 Task: Create a README badge to display the status of automated tests.
Action: Mouse moved to (784, 55)
Screenshot: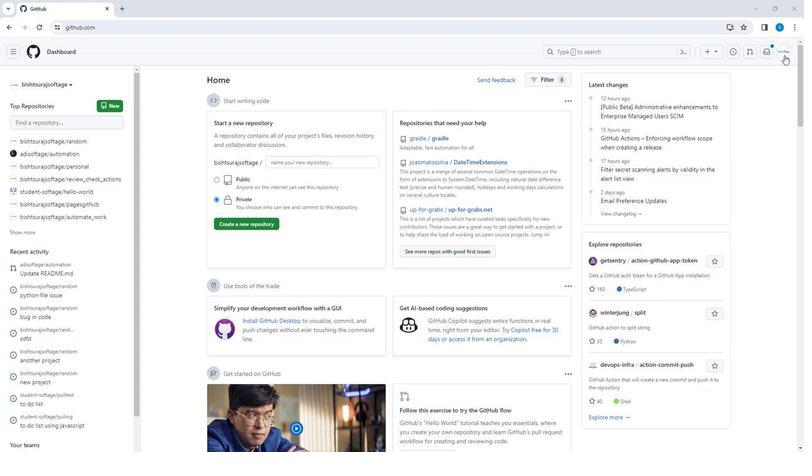 
Action: Mouse pressed left at (784, 55)
Screenshot: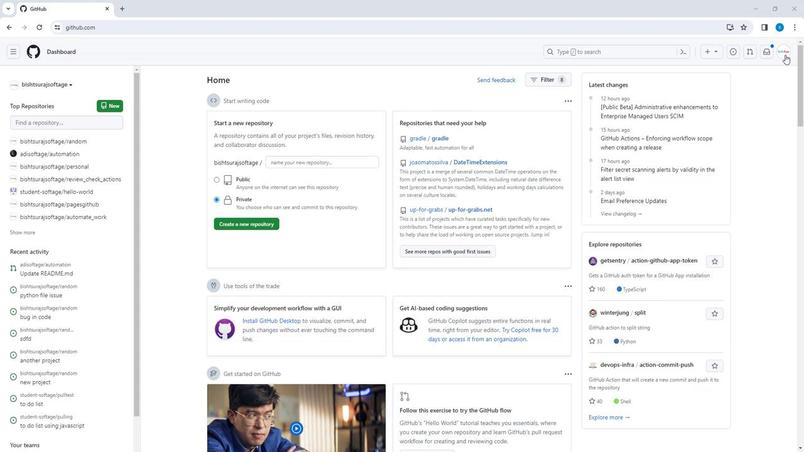 
Action: Mouse moved to (732, 121)
Screenshot: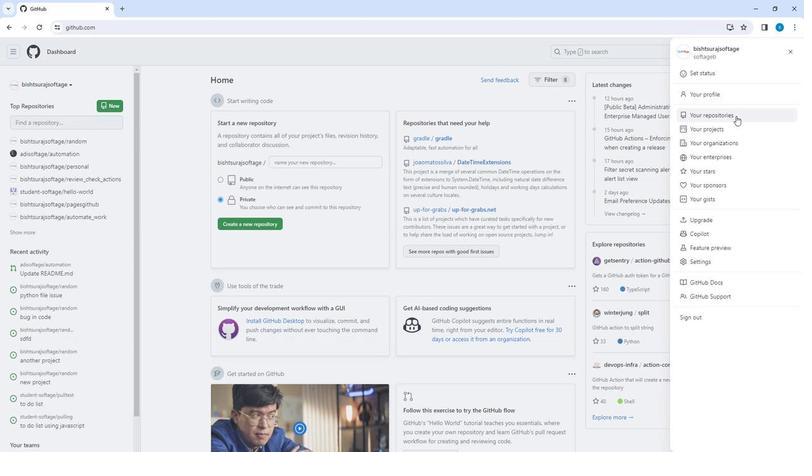 
Action: Mouse pressed left at (732, 121)
Screenshot: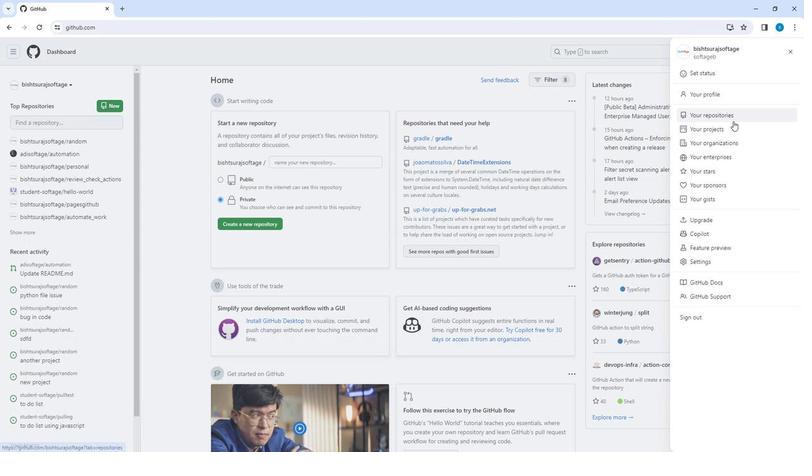 
Action: Mouse moved to (287, 133)
Screenshot: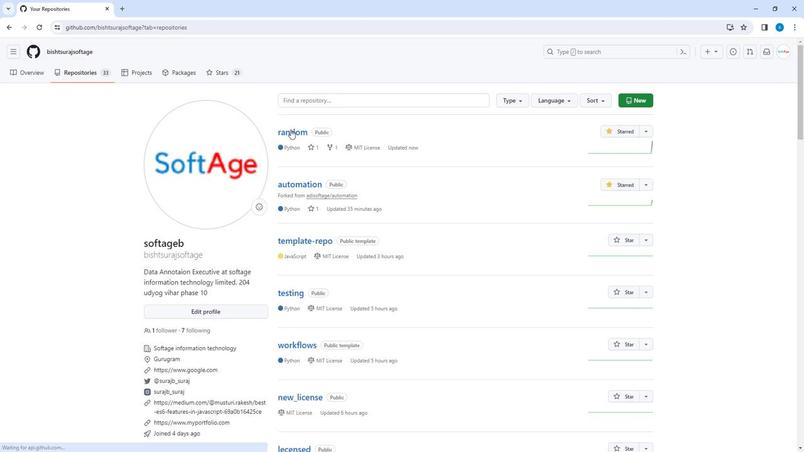 
Action: Mouse pressed left at (287, 133)
Screenshot: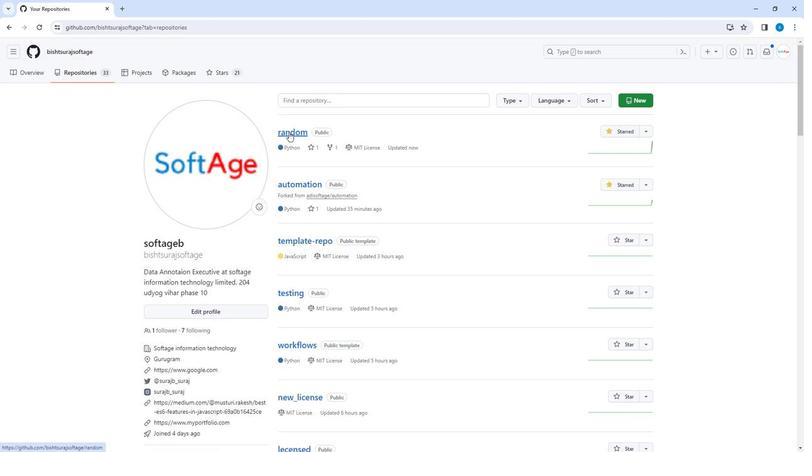 
Action: Mouse moved to (215, 75)
Screenshot: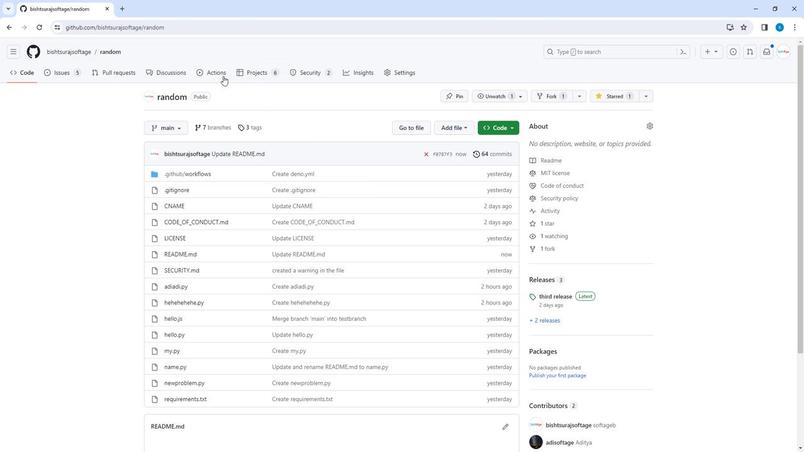 
Action: Mouse pressed left at (215, 75)
Screenshot: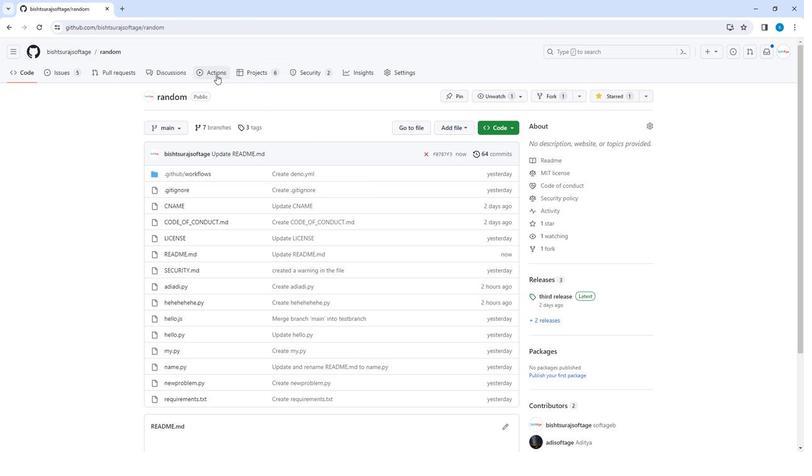 
Action: Mouse moved to (93, 137)
Screenshot: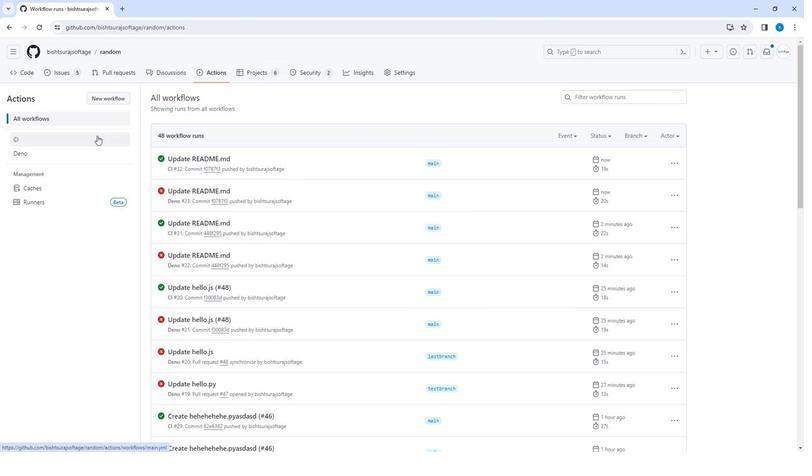 
Action: Mouse pressed left at (93, 137)
Screenshot: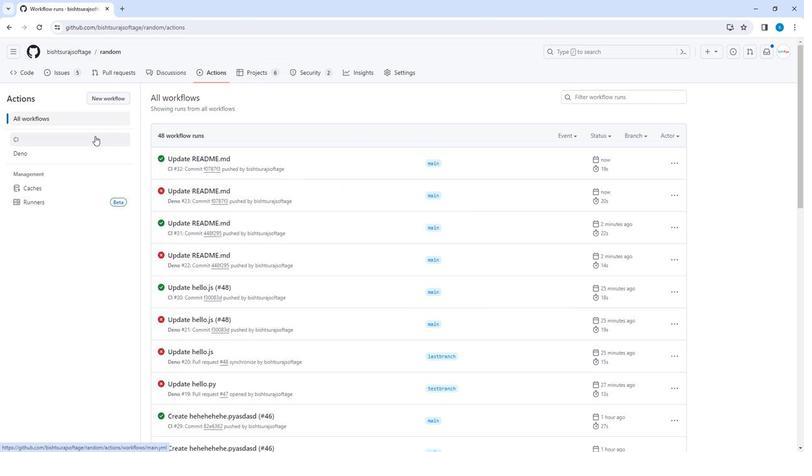 
Action: Mouse moved to (676, 97)
Screenshot: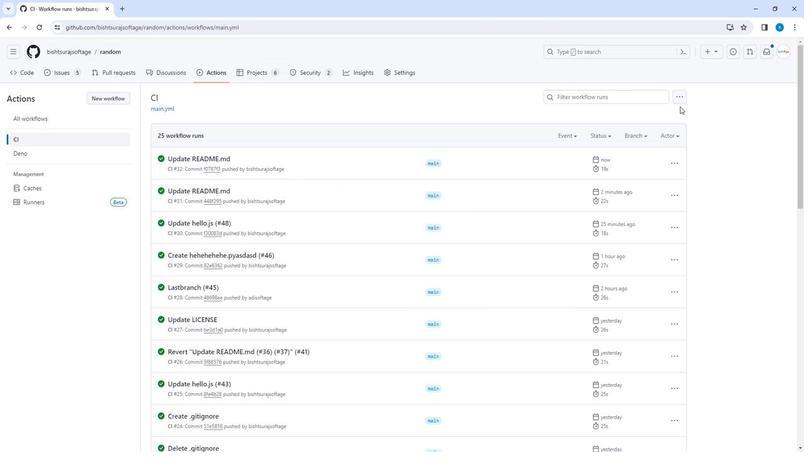 
Action: Mouse pressed left at (676, 97)
Screenshot: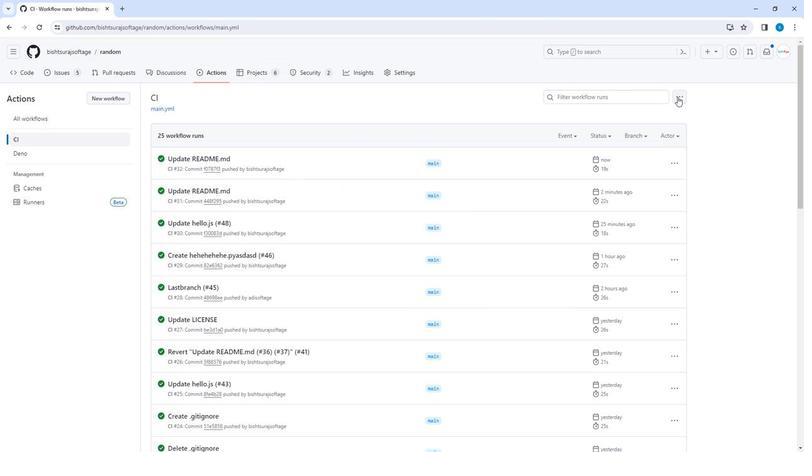 
Action: Mouse moved to (653, 113)
Screenshot: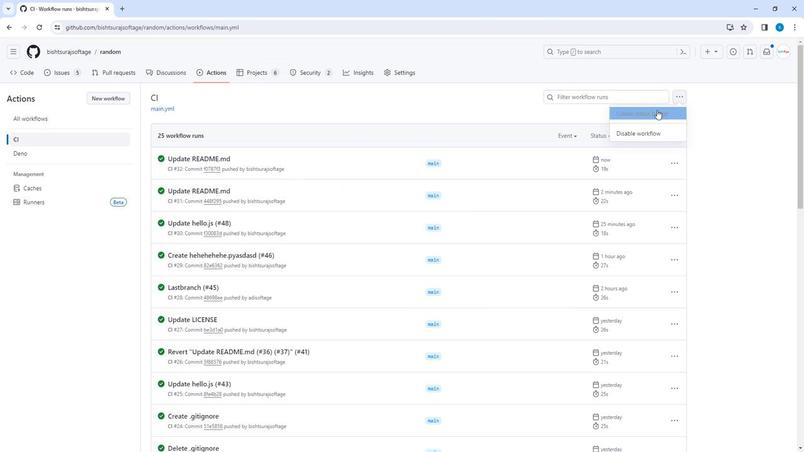 
Action: Mouse pressed left at (653, 113)
Screenshot: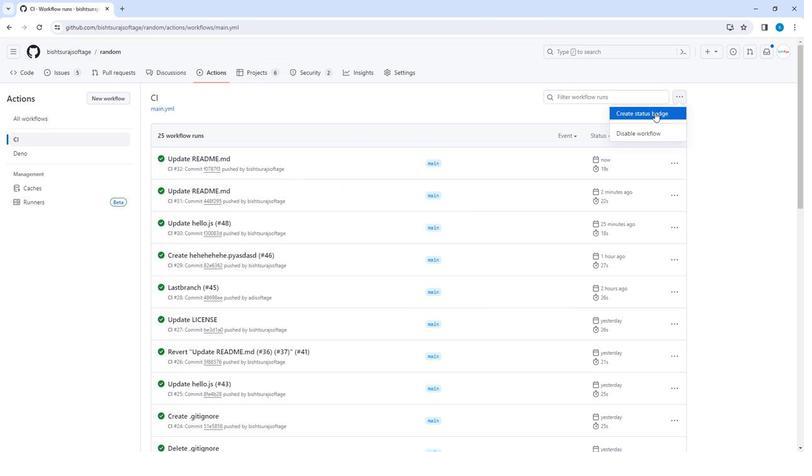 
Action: Mouse moved to (416, 252)
Screenshot: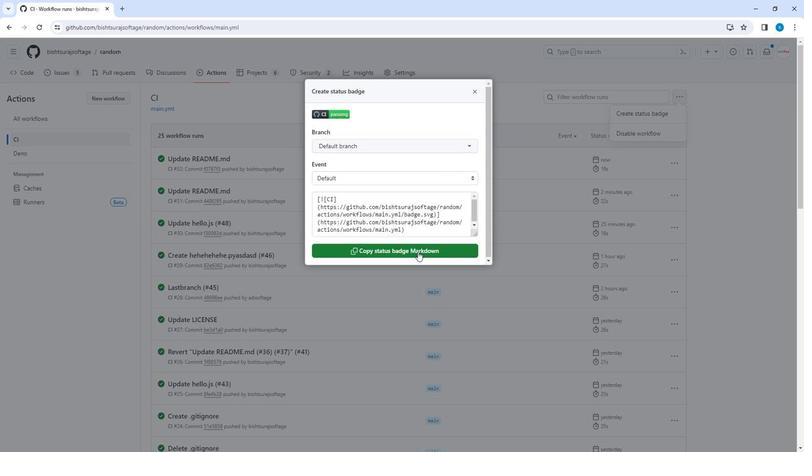 
Action: Mouse pressed left at (416, 252)
Screenshot: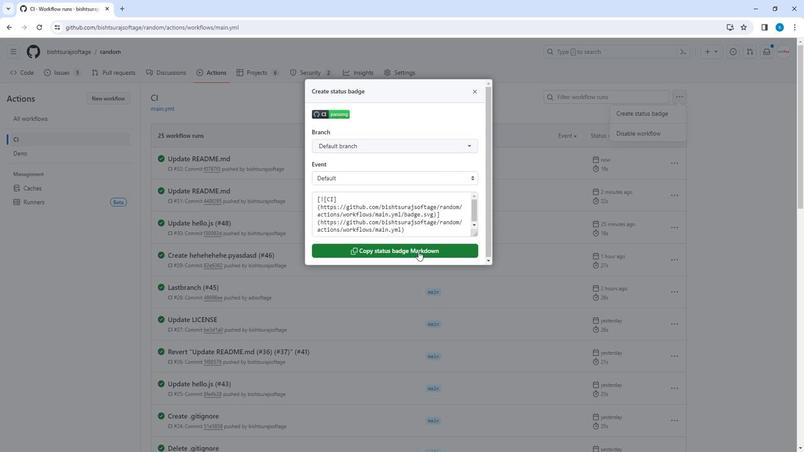 
Action: Mouse moved to (475, 90)
Screenshot: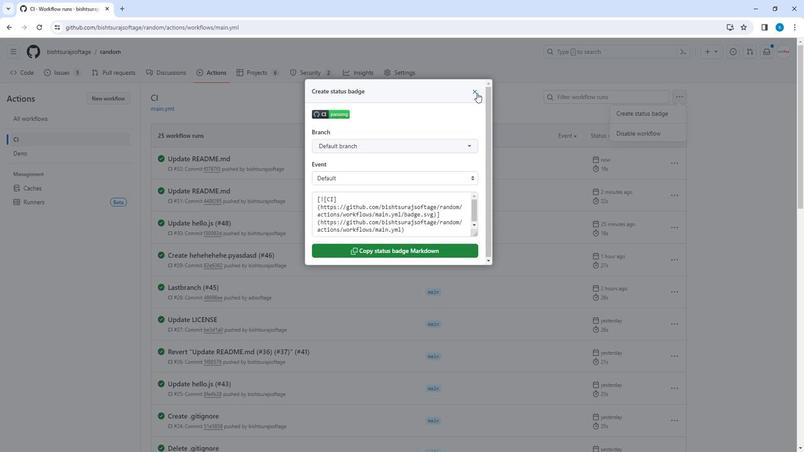 
Action: Mouse pressed left at (475, 90)
Screenshot: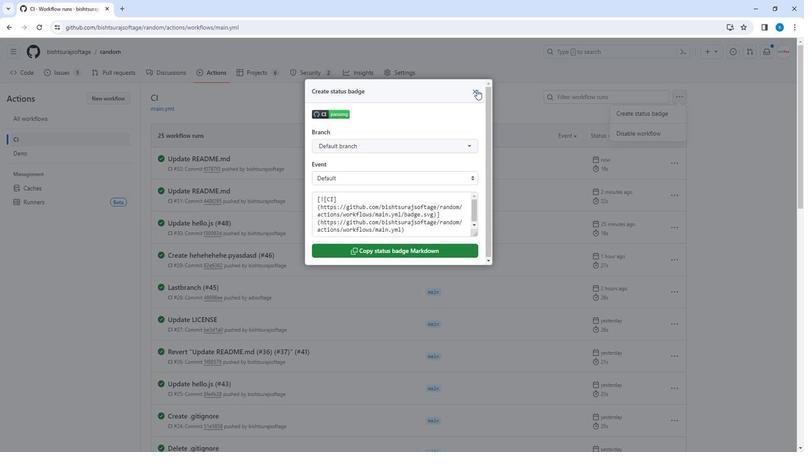 
Action: Mouse moved to (17, 72)
Screenshot: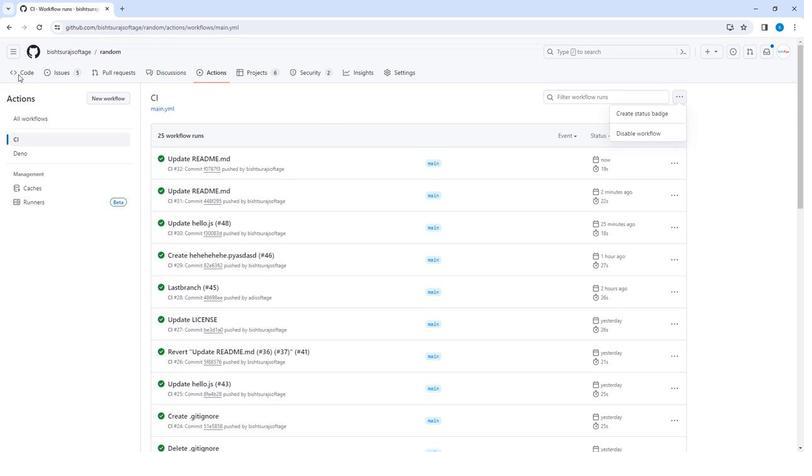 
Action: Mouse pressed left at (17, 72)
Screenshot: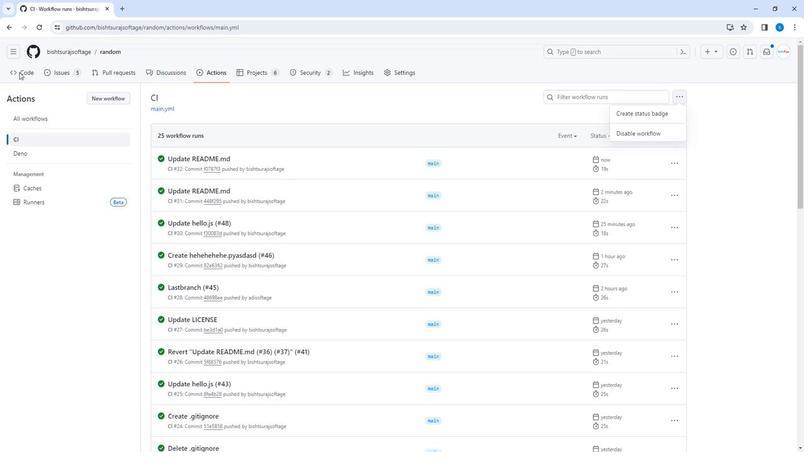 
Action: Mouse pressed left at (17, 72)
Screenshot: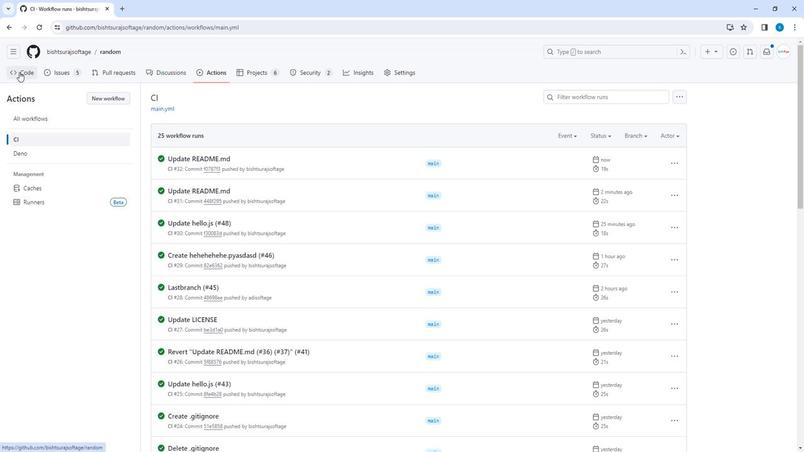 
Action: Mouse moved to (180, 250)
Screenshot: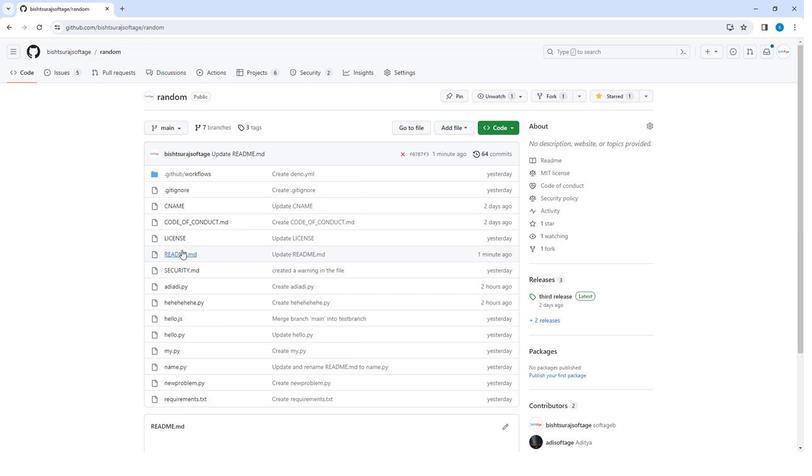 
Action: Mouse pressed left at (180, 250)
Screenshot: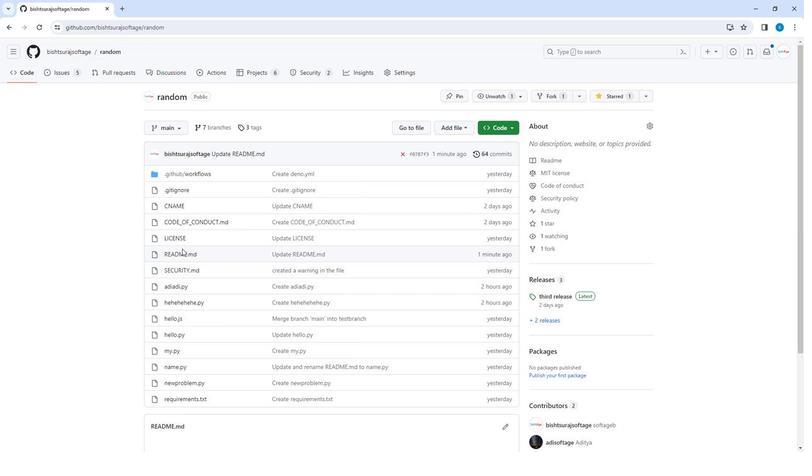 
Action: Mouse moved to (181, 255)
Screenshot: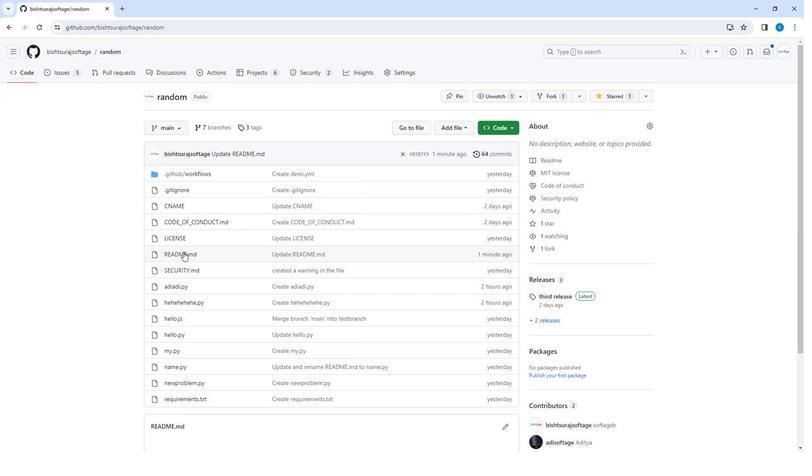 
Action: Mouse pressed left at (181, 255)
Screenshot: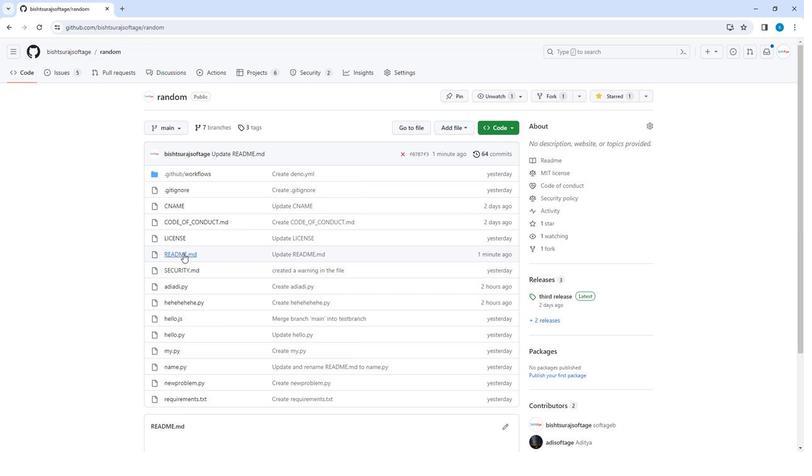 
Action: Mouse moved to (753, 150)
Screenshot: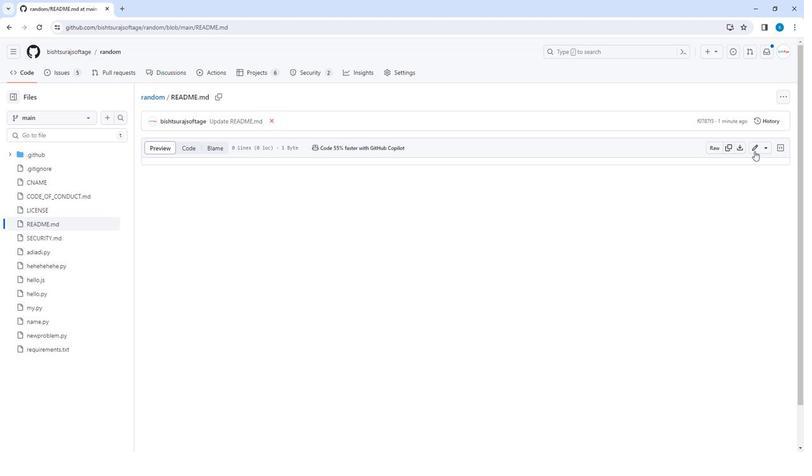 
Action: Mouse pressed left at (753, 150)
Screenshot: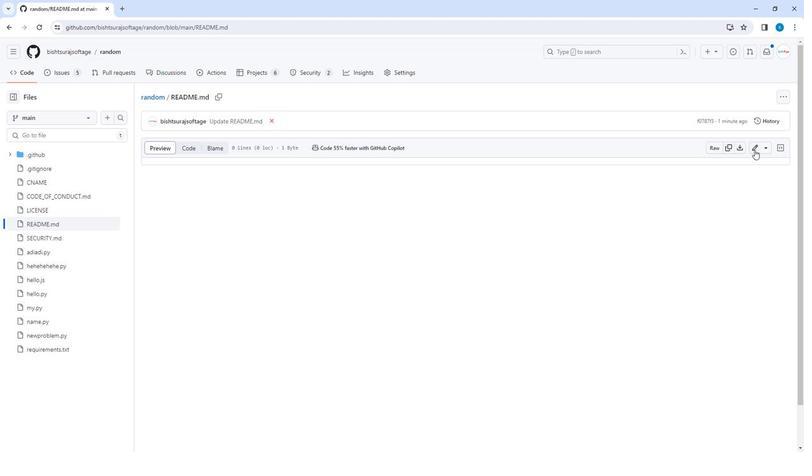 
Action: Mouse moved to (339, 218)
Screenshot: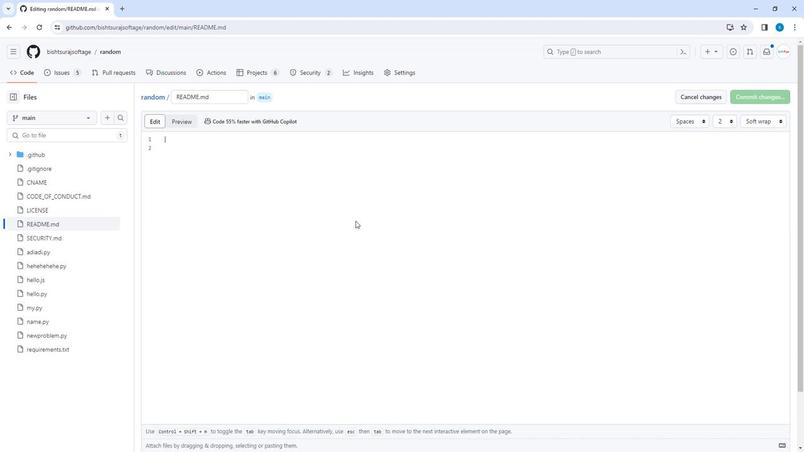 
Action: Mouse pressed left at (339, 218)
Screenshot: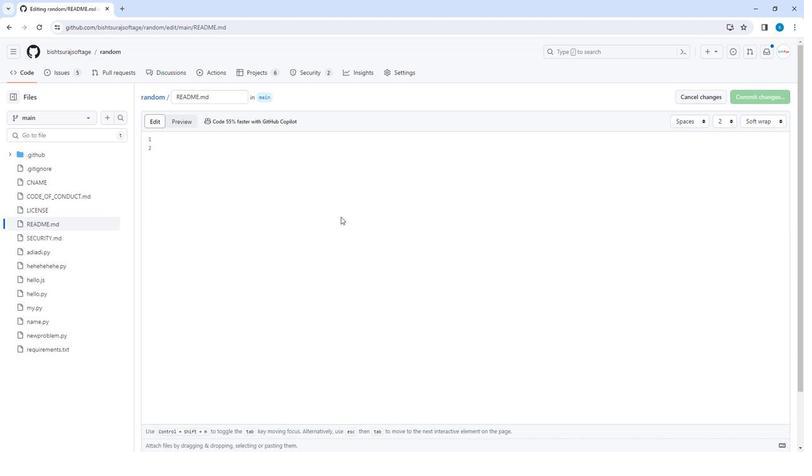 
Action: Mouse moved to (338, 218)
Screenshot: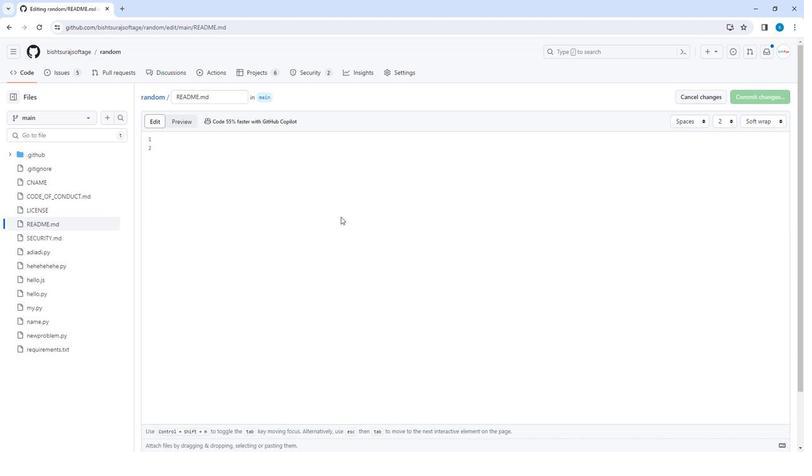 
Action: Key pressed ctrl+V
Screenshot: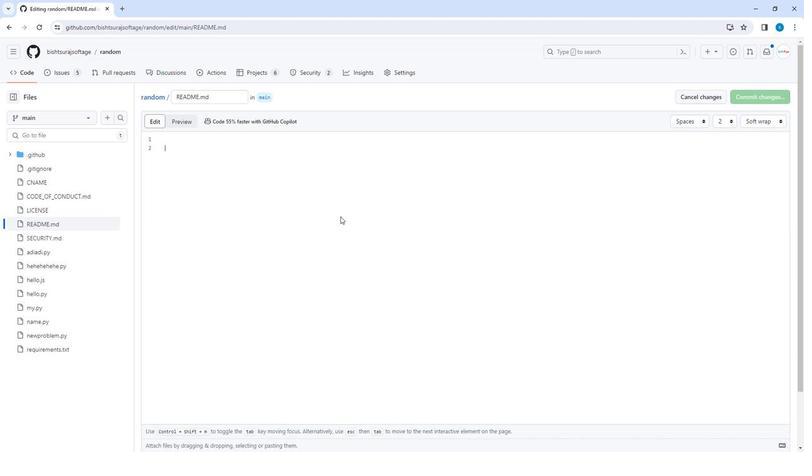 
Action: Mouse moved to (179, 118)
Screenshot: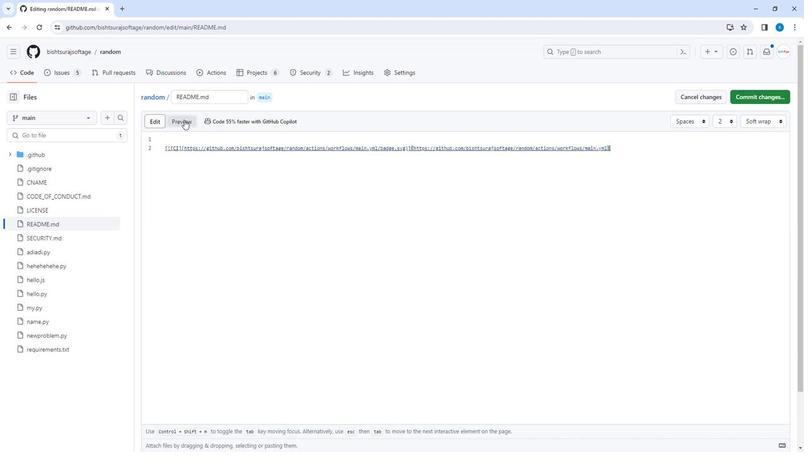 
Action: Mouse pressed left at (179, 118)
Screenshot: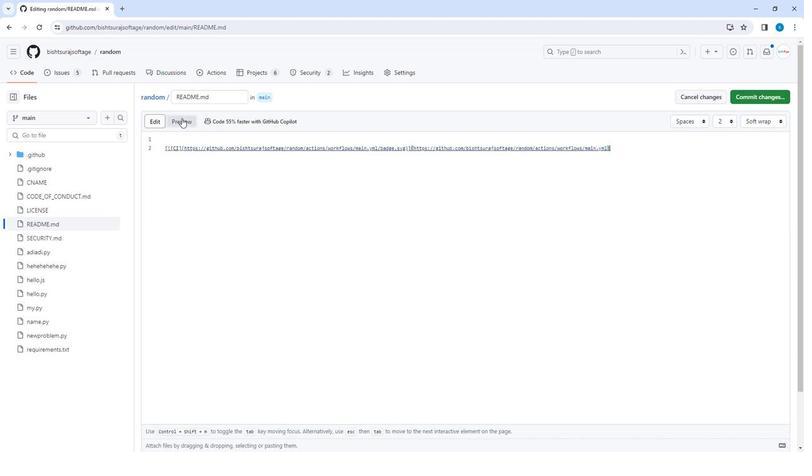 
Action: Mouse moved to (737, 99)
Screenshot: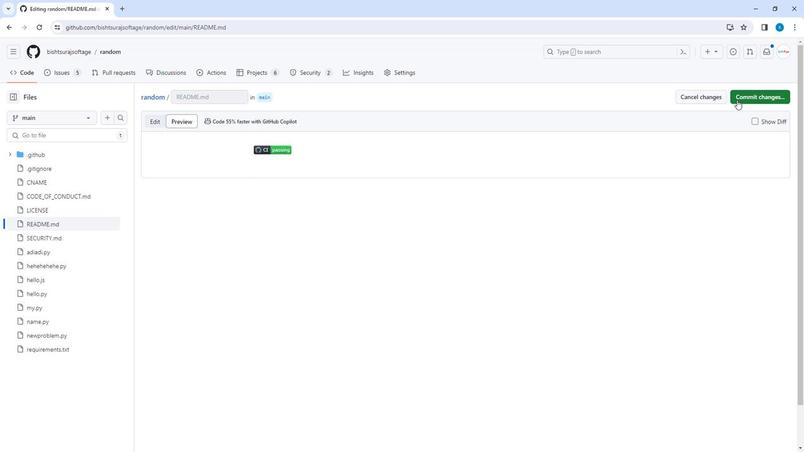 
Action: Mouse pressed left at (737, 99)
Screenshot: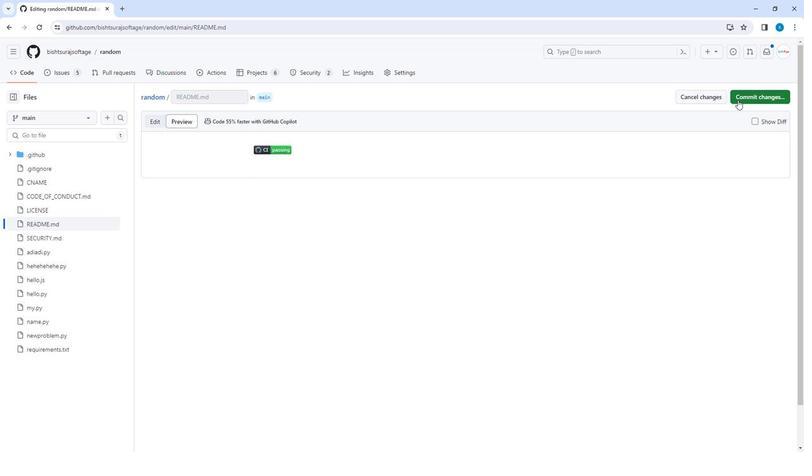 
Action: Mouse moved to (472, 340)
Screenshot: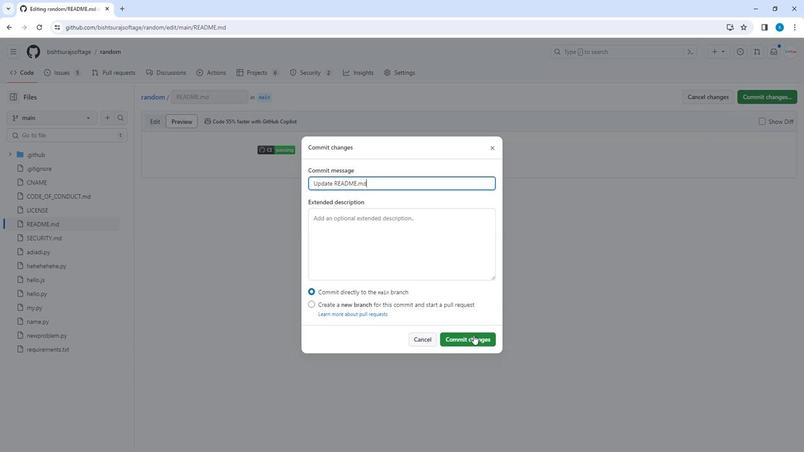 
Action: Mouse pressed left at (472, 340)
Screenshot: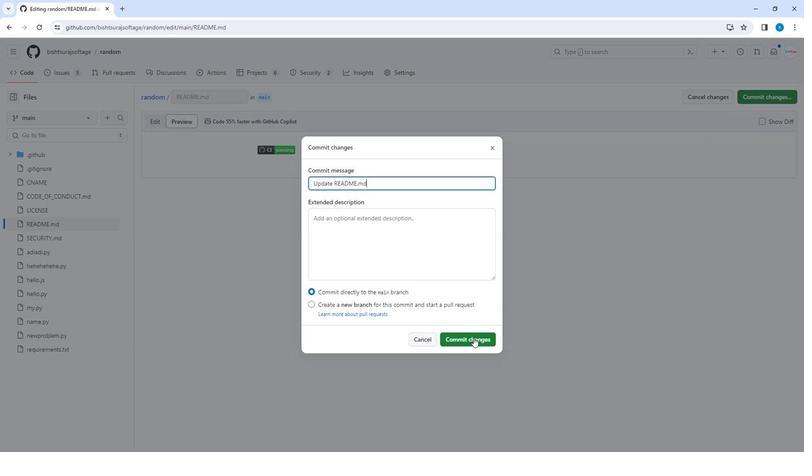 
Action: Mouse moved to (219, 225)
Screenshot: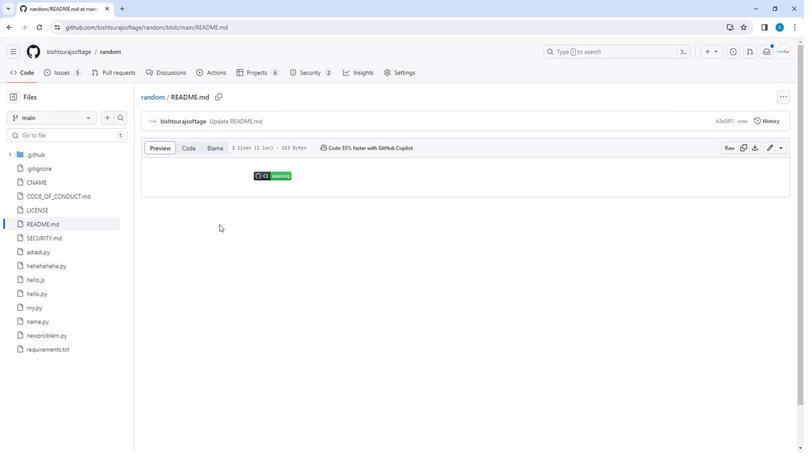 
